 Task: Create a task  Integrate a new email marketing system for a company's email campaigns , assign it to team member softage.2@softage.net in the project AgileInsight and update the status of the task to  On Track  , set the priority of the task to Low
Action: Mouse moved to (90, 426)
Screenshot: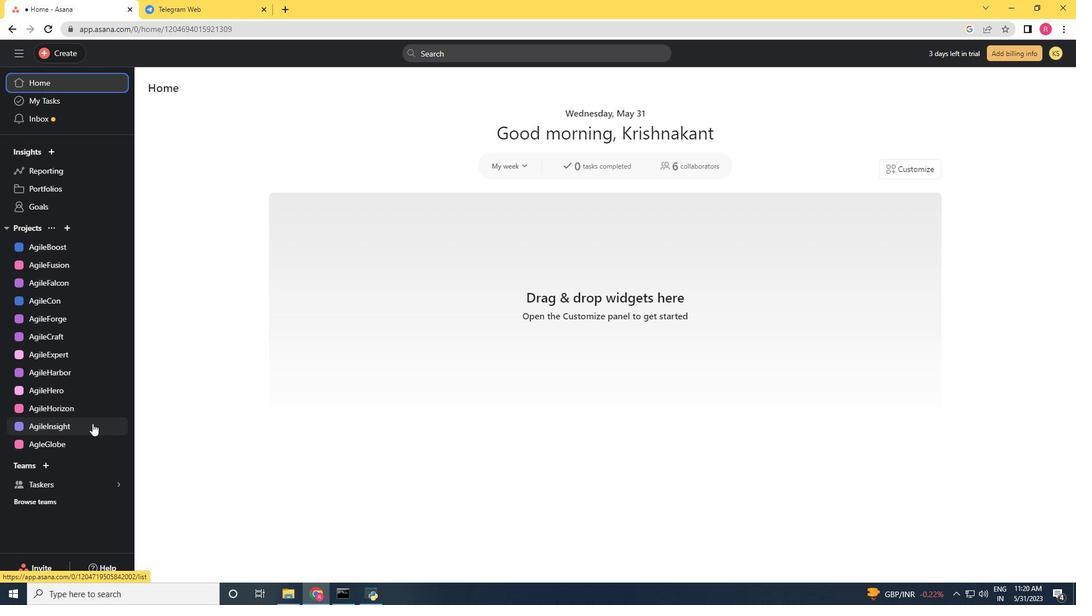 
Action: Mouse pressed left at (90, 426)
Screenshot: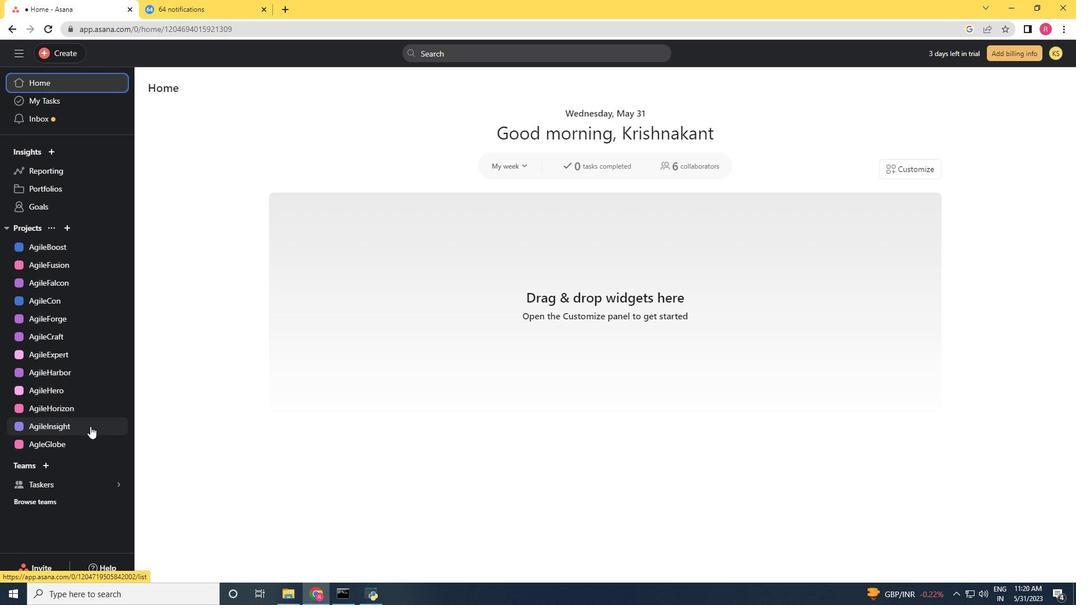 
Action: Mouse moved to (60, 46)
Screenshot: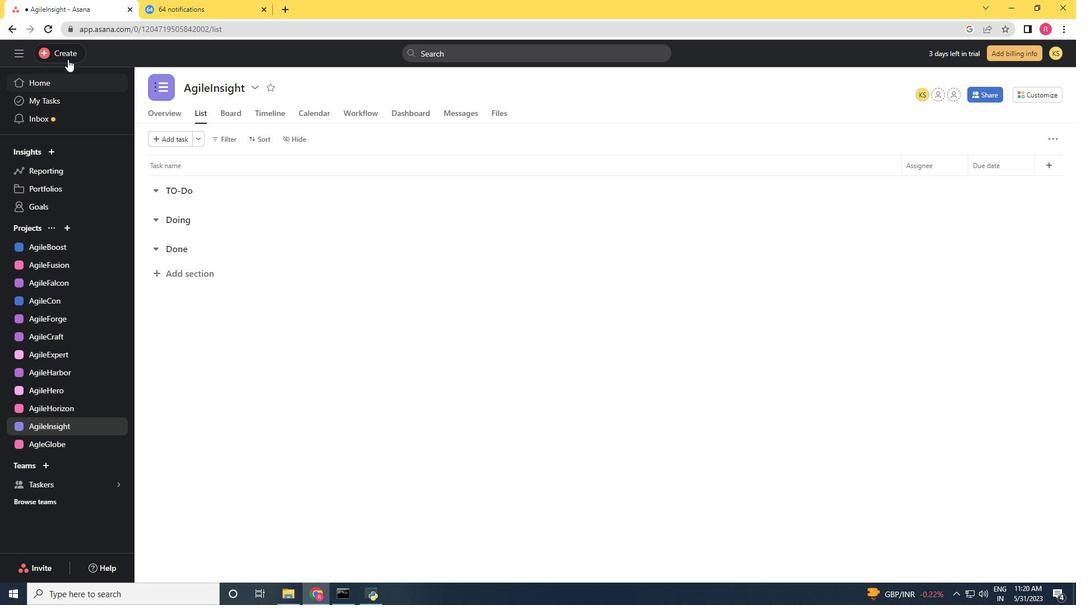 
Action: Mouse pressed left at (60, 46)
Screenshot: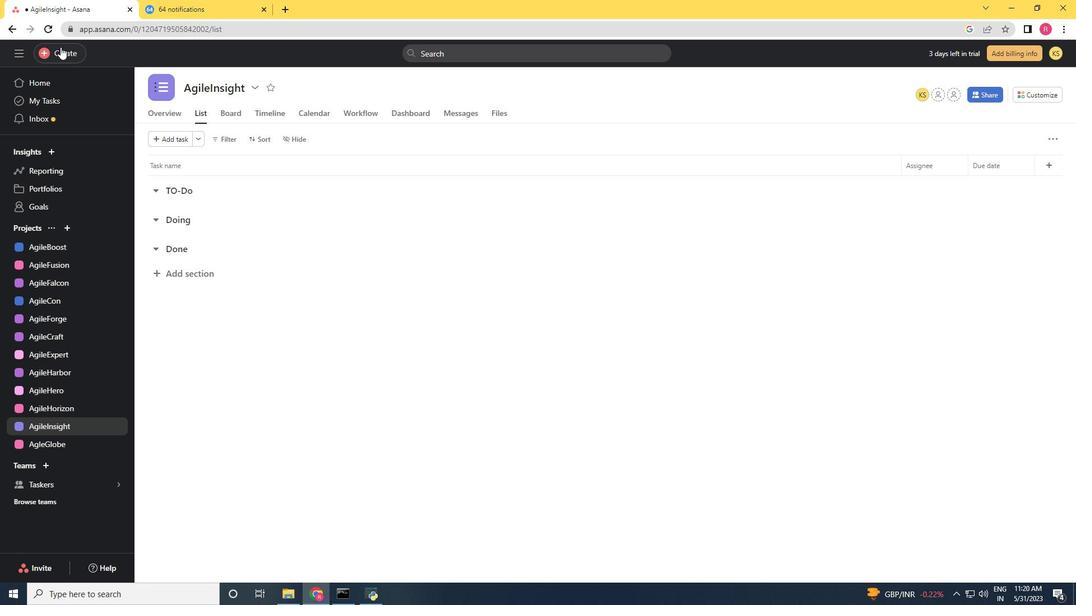 
Action: Mouse moved to (115, 59)
Screenshot: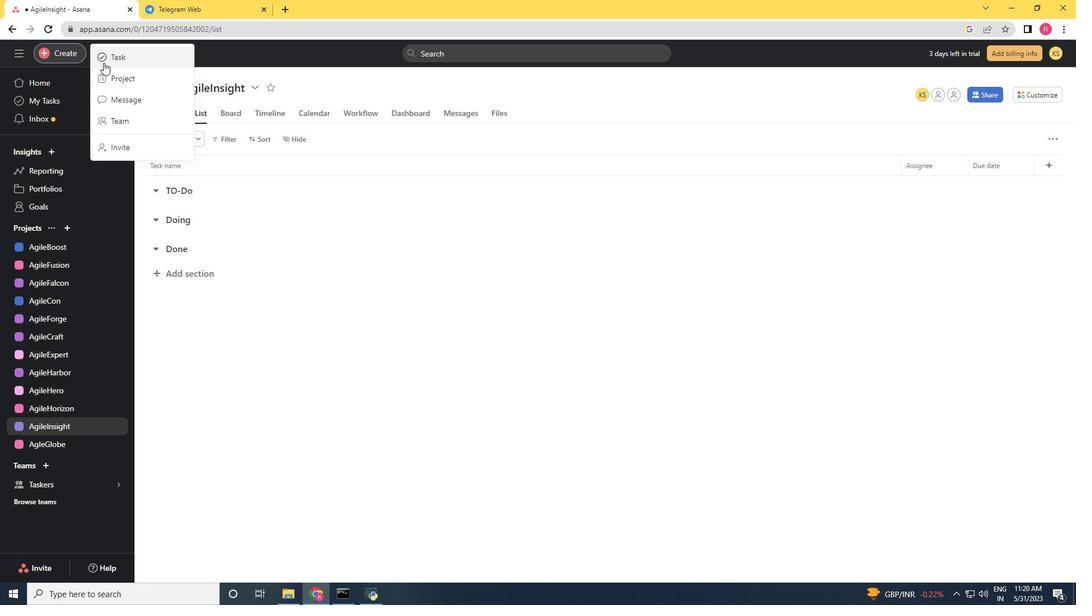 
Action: Mouse pressed left at (115, 59)
Screenshot: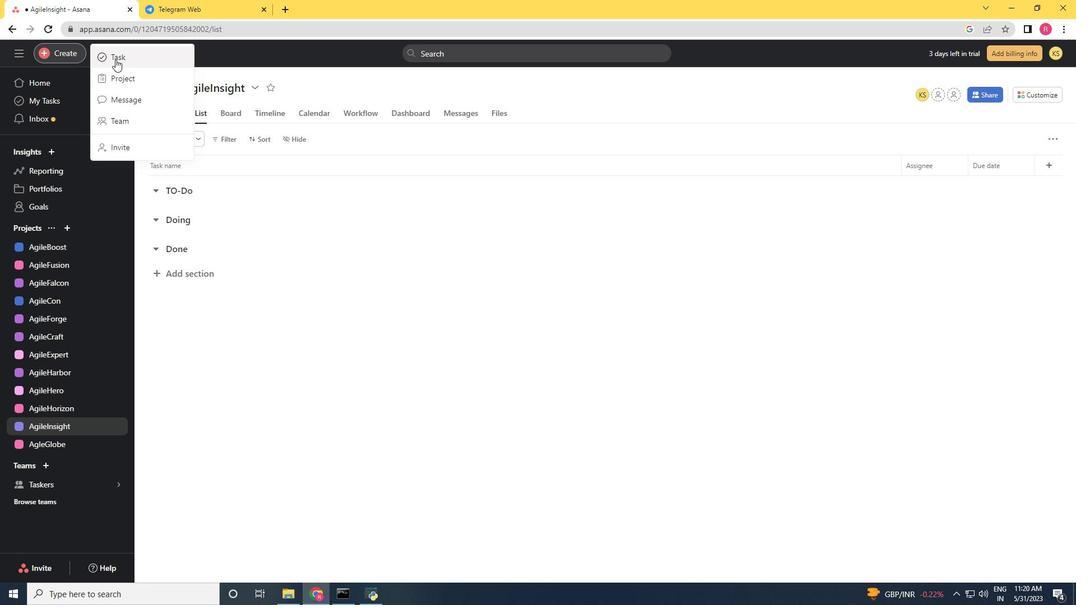 
Action: Key pressed <Key.shift>Integrate<Key.space>a<Key.space>new<Key.space>email<Key.space>marketing<Key.space>system<Key.space>for<Key.space>a<Key.space>company<Key.space><Key.backspace>'s<Key.space>email<Key.space>campaign<Key.space>
Screenshot: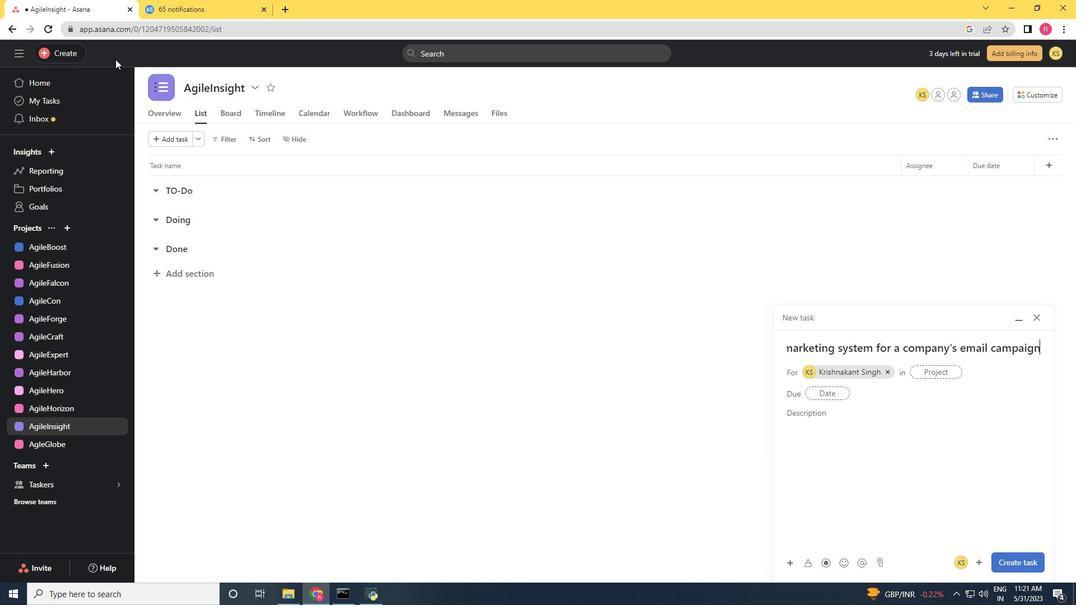 
Action: Mouse moved to (879, 372)
Screenshot: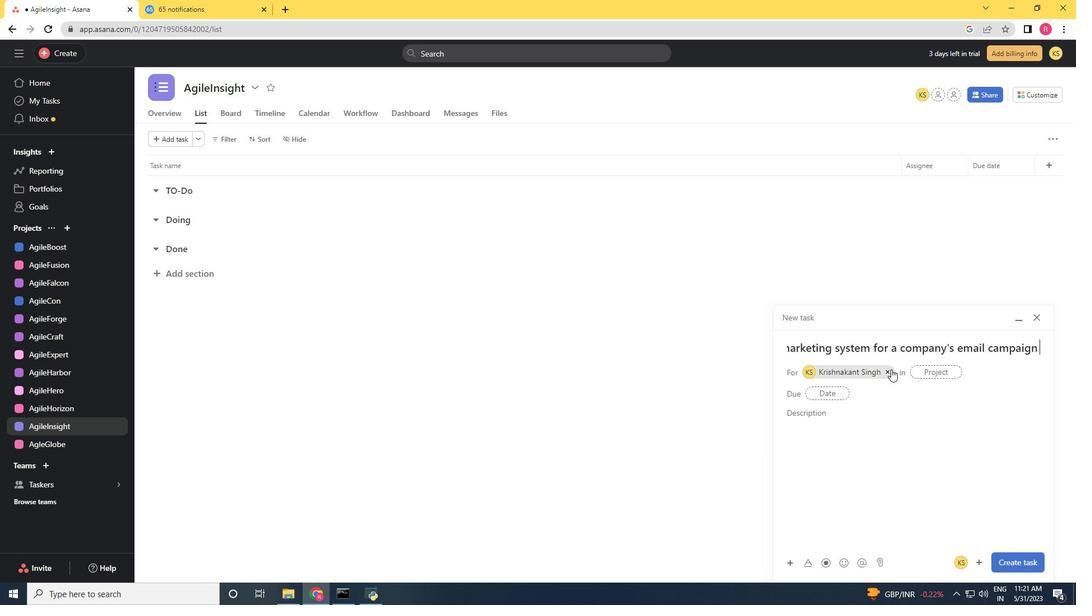 
Action: Mouse pressed left at (879, 372)
Screenshot: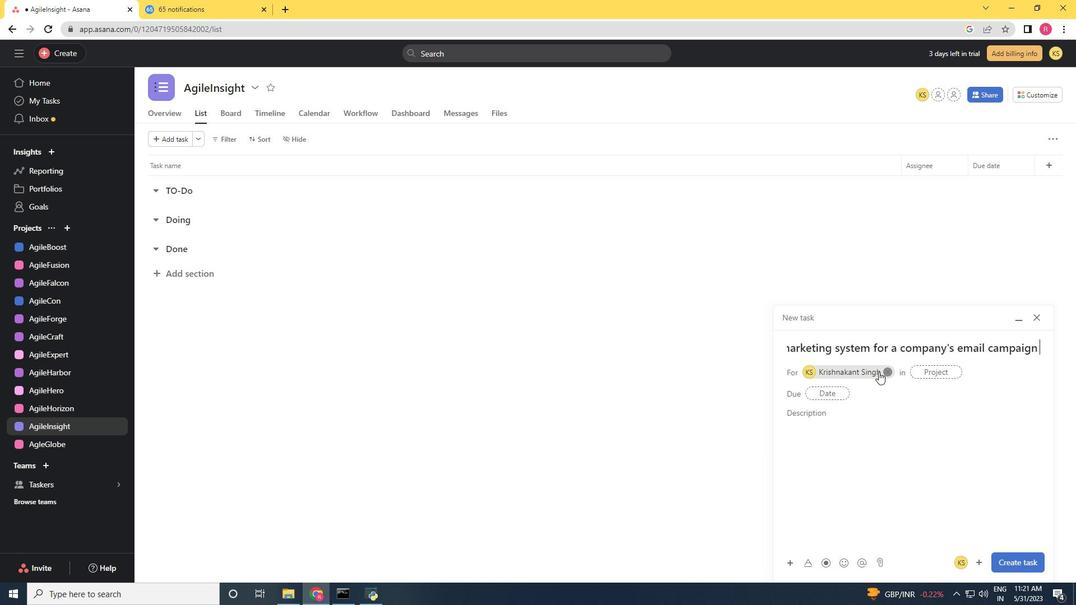 
Action: Mouse moved to (825, 372)
Screenshot: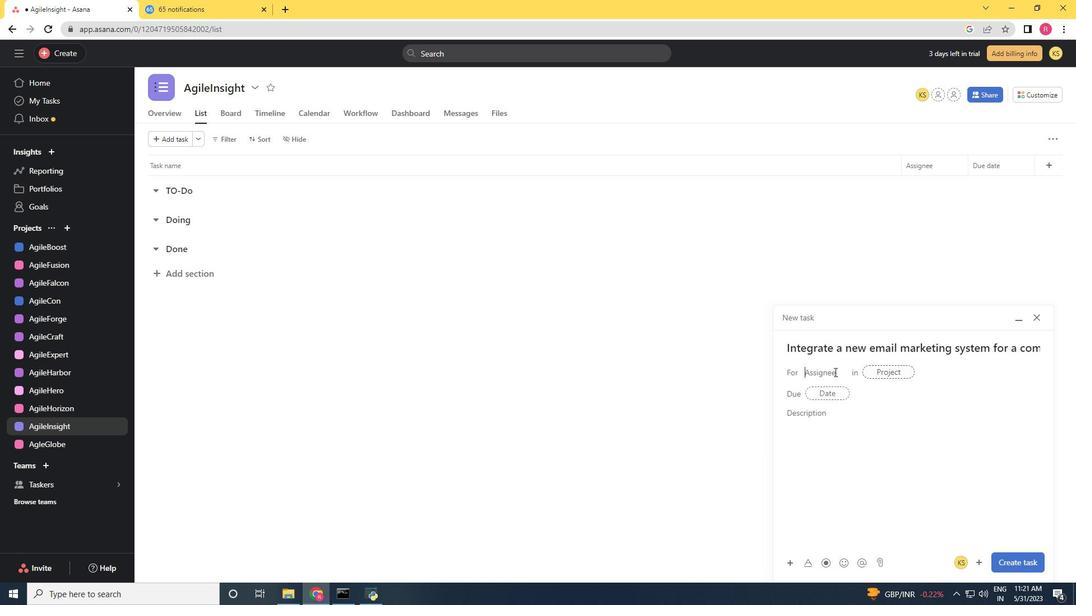 
Action: Mouse pressed left at (825, 372)
Screenshot: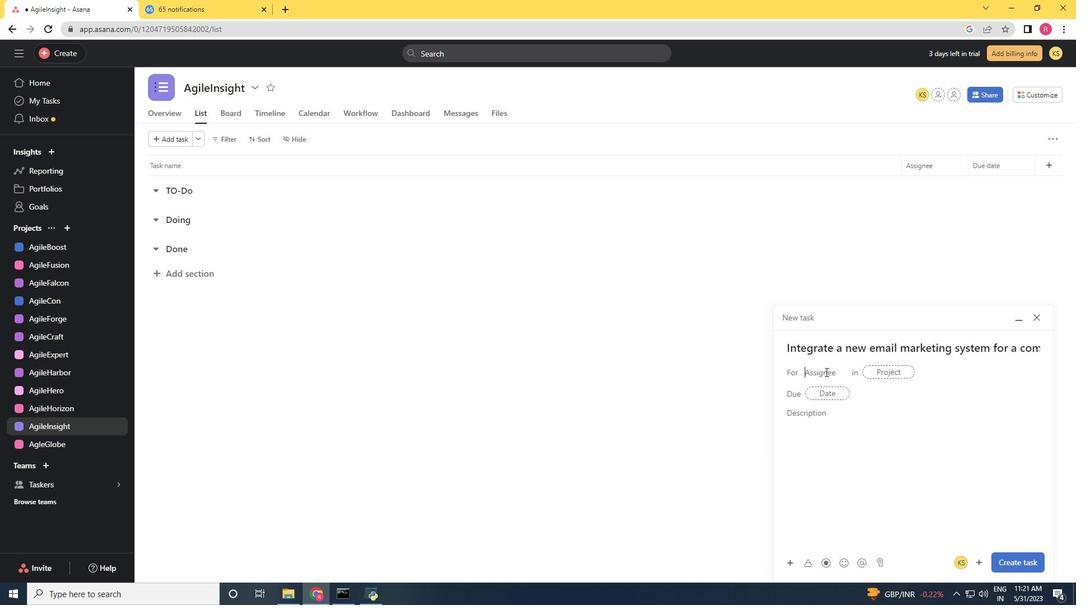 
Action: Key pressed softage.2
Screenshot: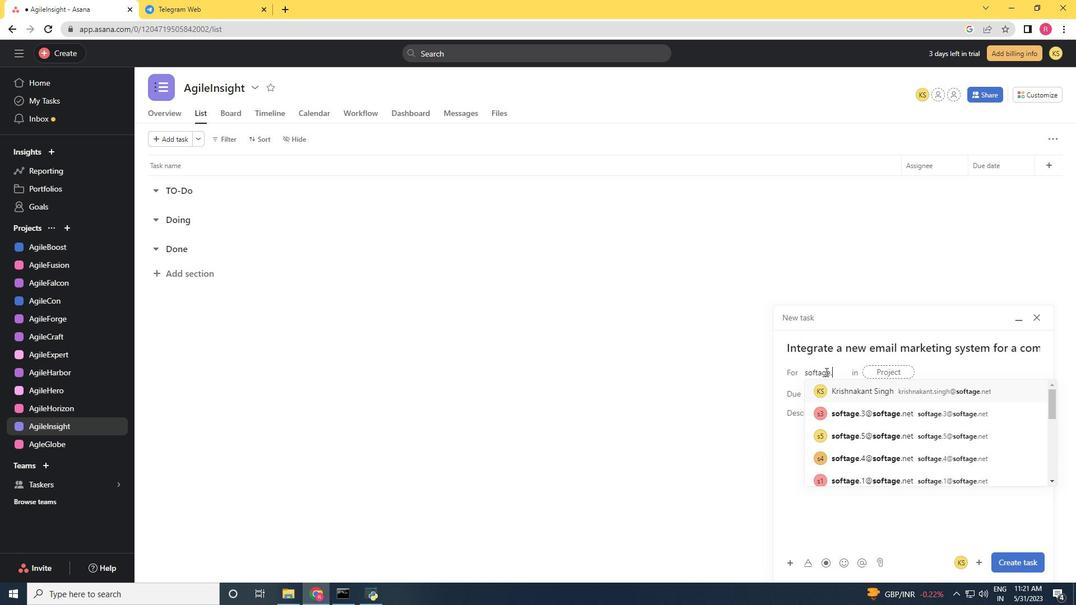 
Action: Mouse moved to (825, 372)
Screenshot: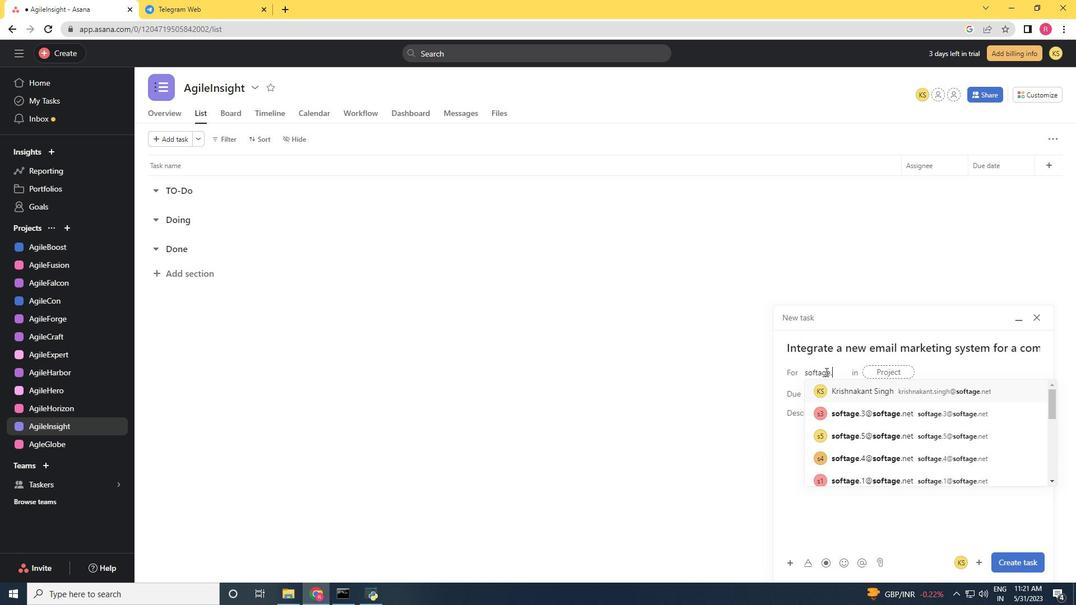 
Action: Key pressed <Key.shift>@softage.net
Screenshot: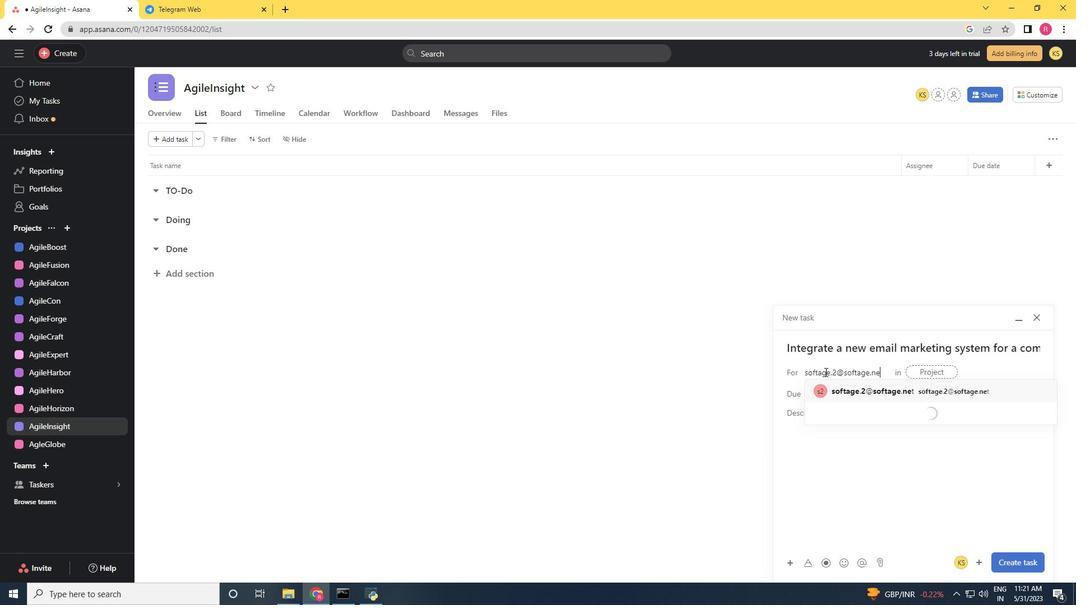 
Action: Mouse moved to (846, 383)
Screenshot: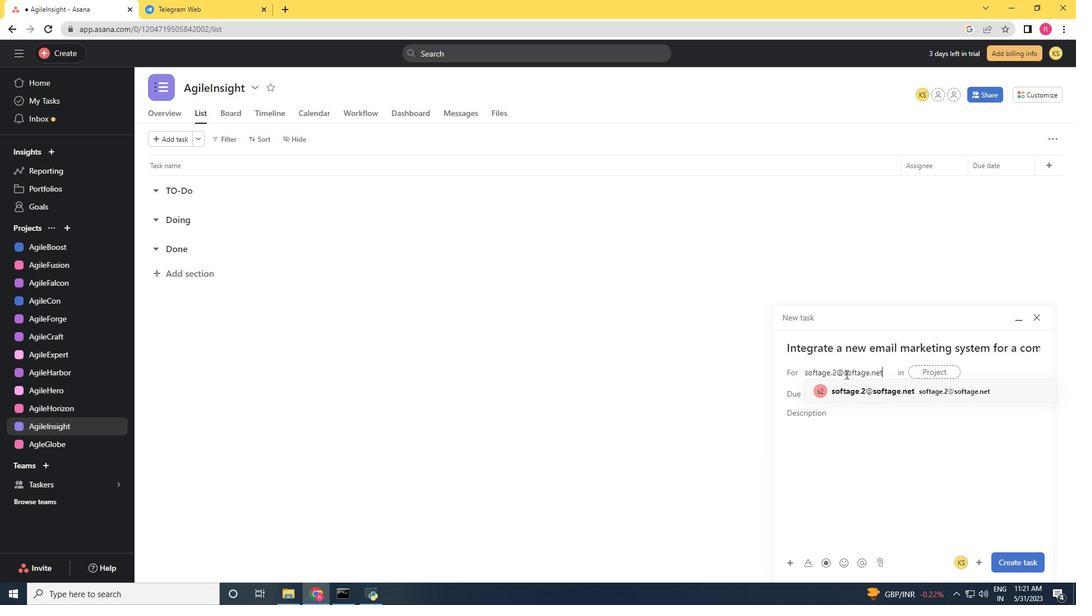 
Action: Mouse pressed left at (846, 383)
Screenshot: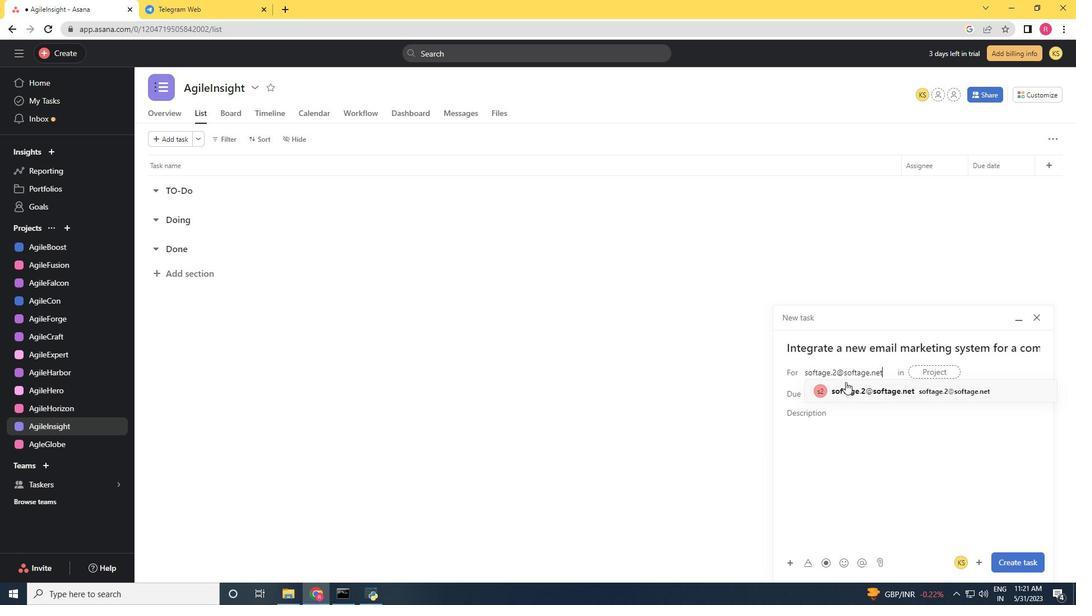 
Action: Mouse moved to (755, 395)
Screenshot: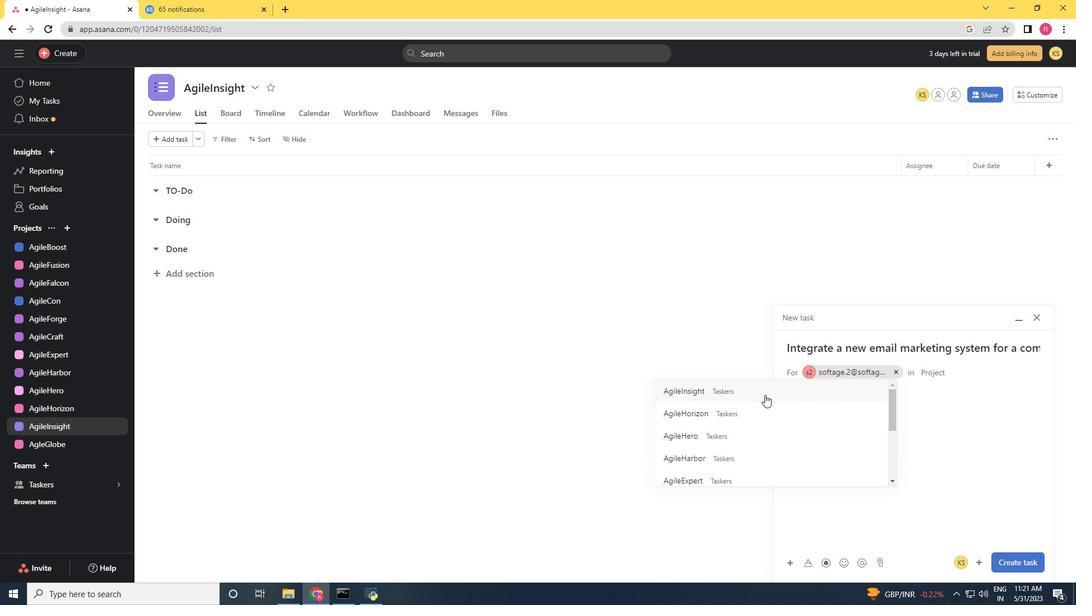 
Action: Mouse pressed left at (755, 395)
Screenshot: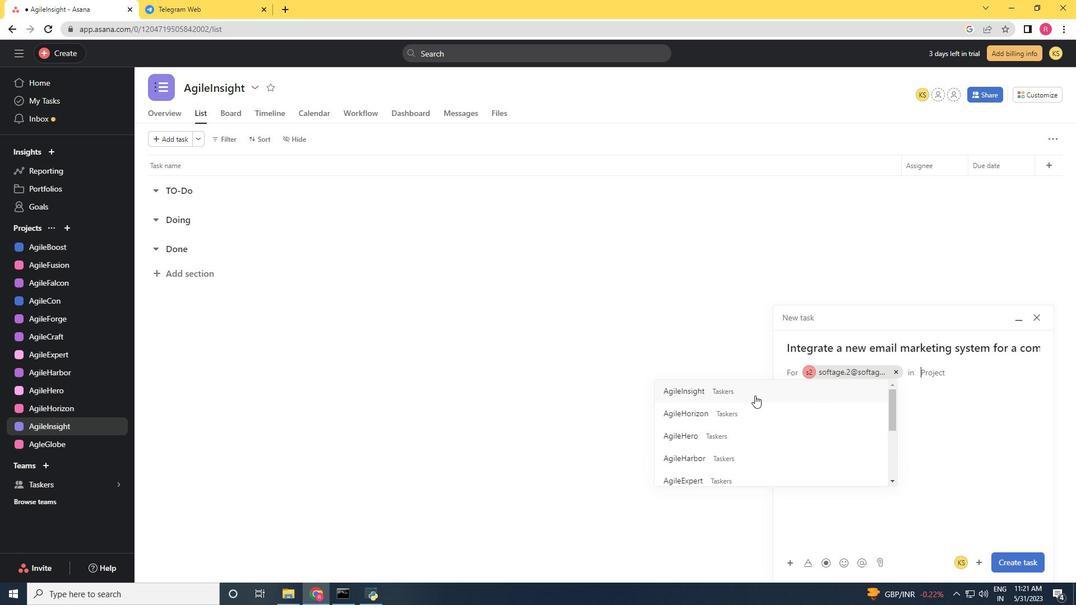 
Action: Mouse moved to (1011, 567)
Screenshot: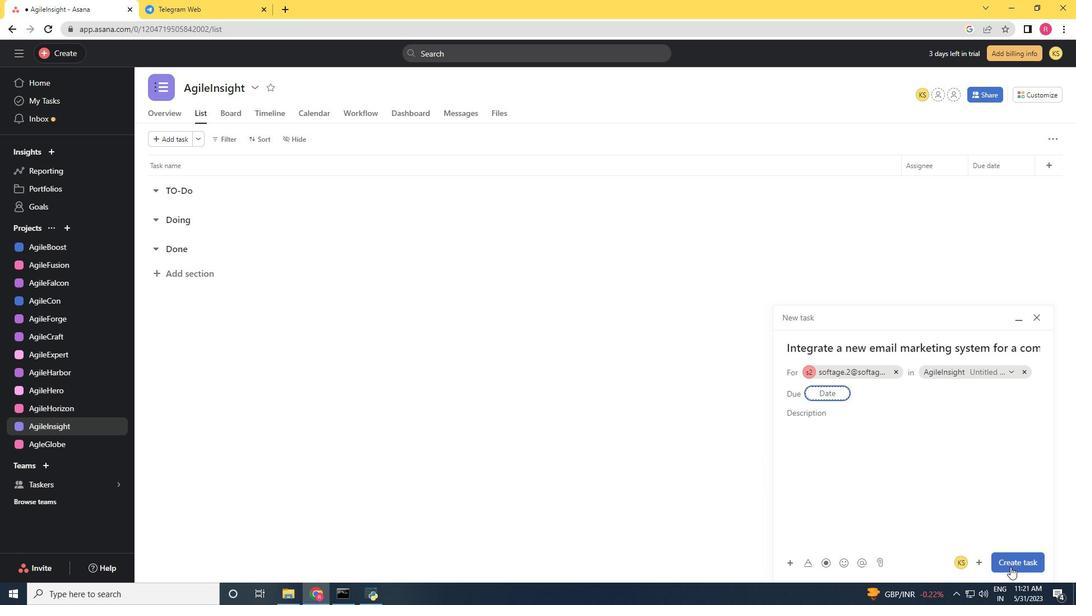 
Action: Mouse pressed left at (1011, 567)
Screenshot: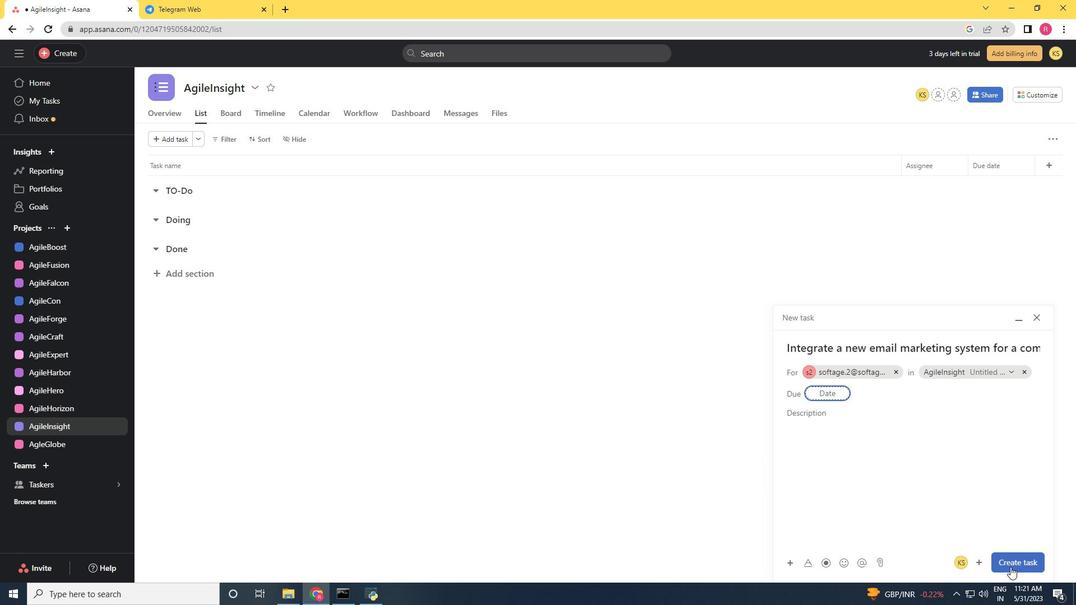 
Action: Mouse moved to (901, 157)
Screenshot: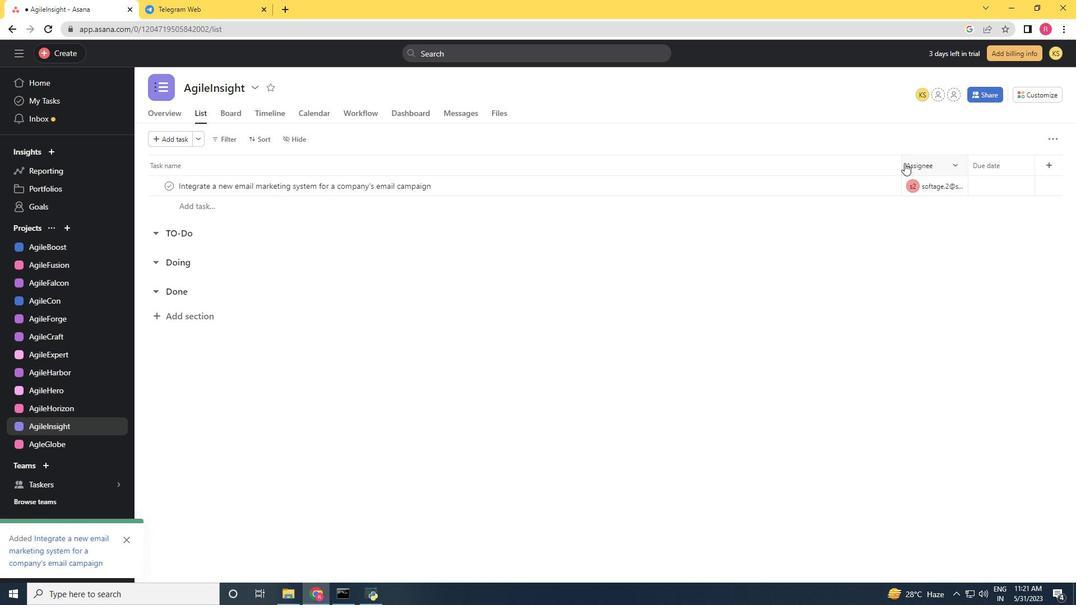 
Action: Mouse pressed left at (901, 157)
Screenshot: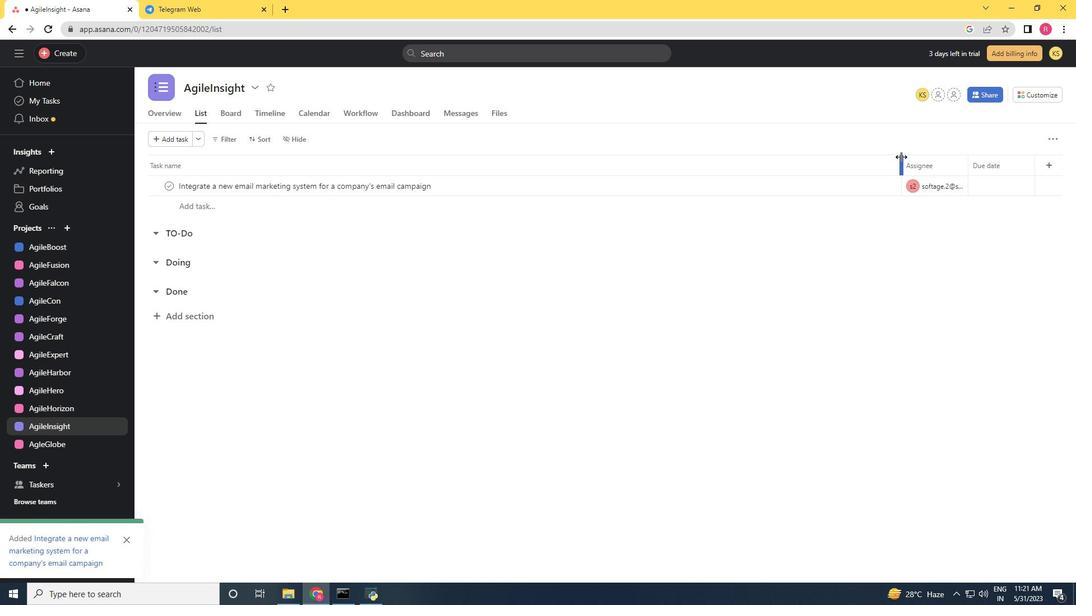 
Action: Mouse moved to (966, 165)
Screenshot: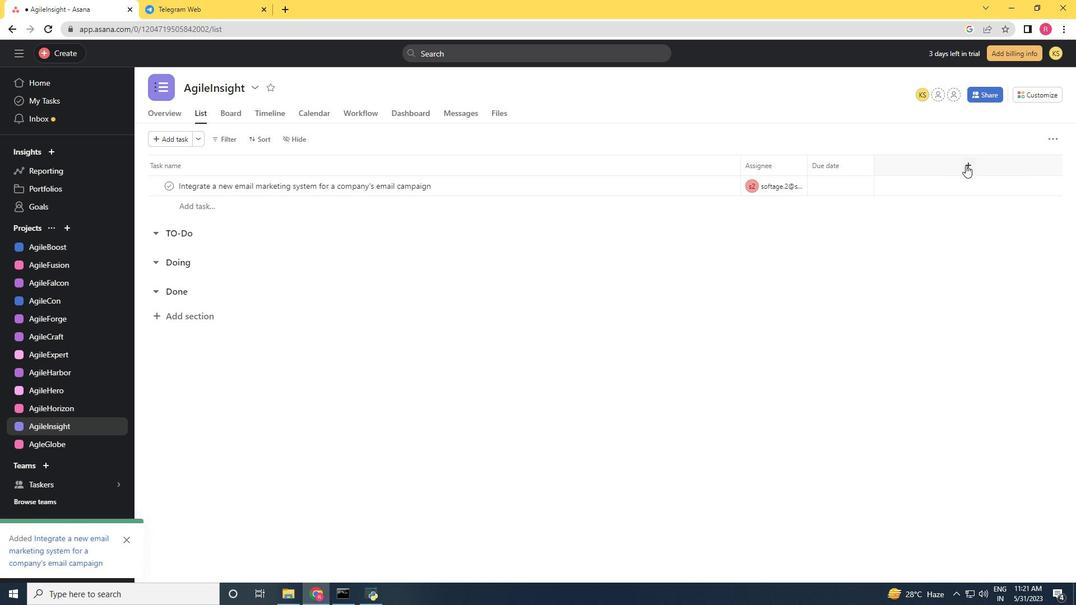 
Action: Mouse pressed left at (966, 165)
Screenshot: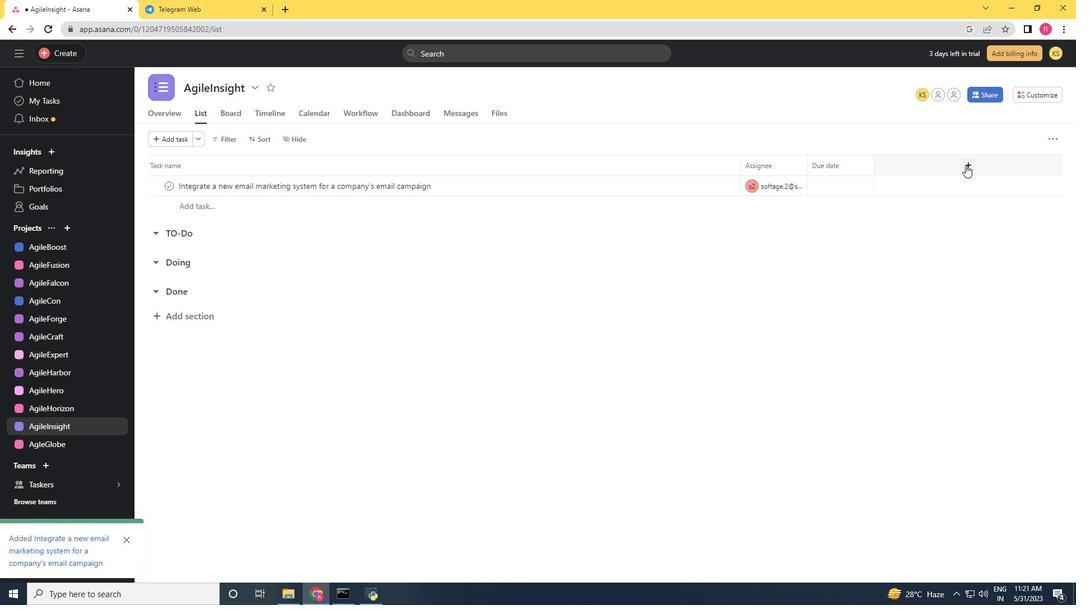 
Action: Mouse moved to (902, 286)
Screenshot: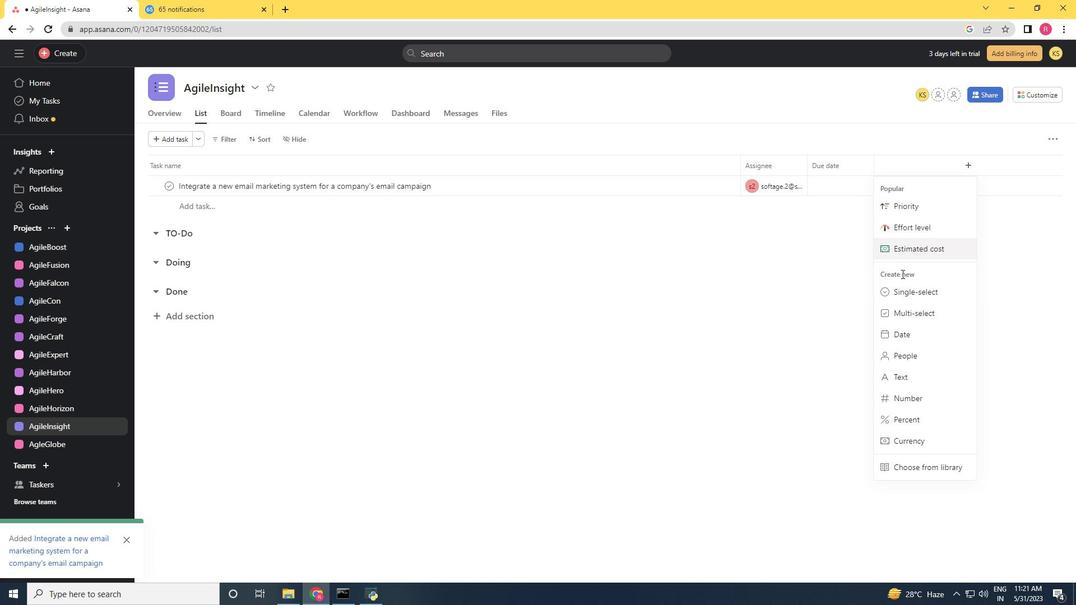 
Action: Mouse pressed left at (902, 286)
Screenshot: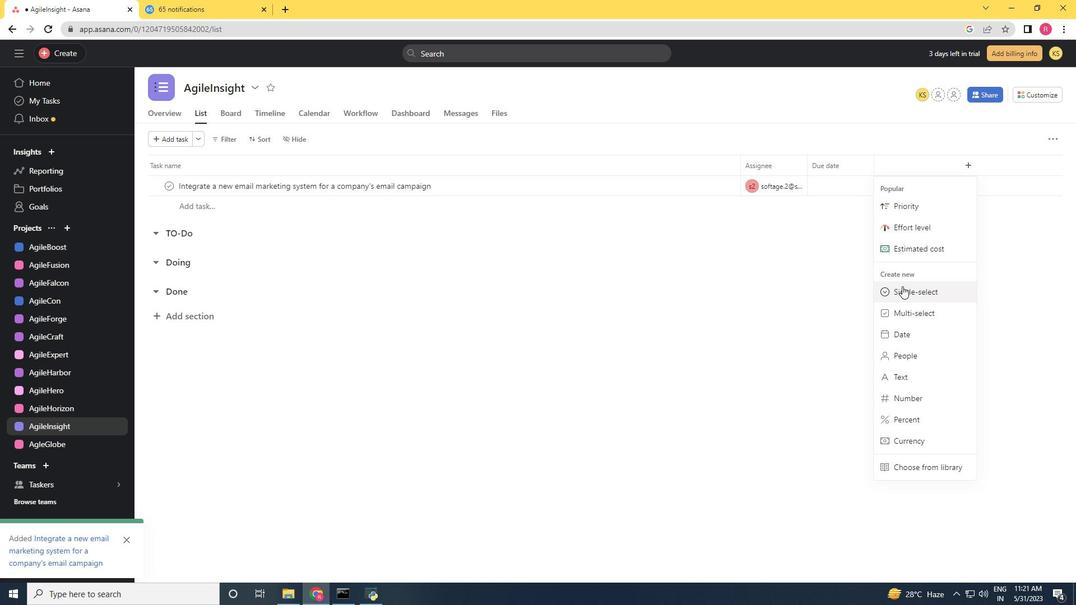 
Action: Key pressed <Key.shift>On<Key.backspace><Key.backspace><Key.shift><Key.shift><Key.shift><Key.shift><Key.shift>Ststus<Key.left><Key.left><Key.left><Key.backspace>a
Screenshot: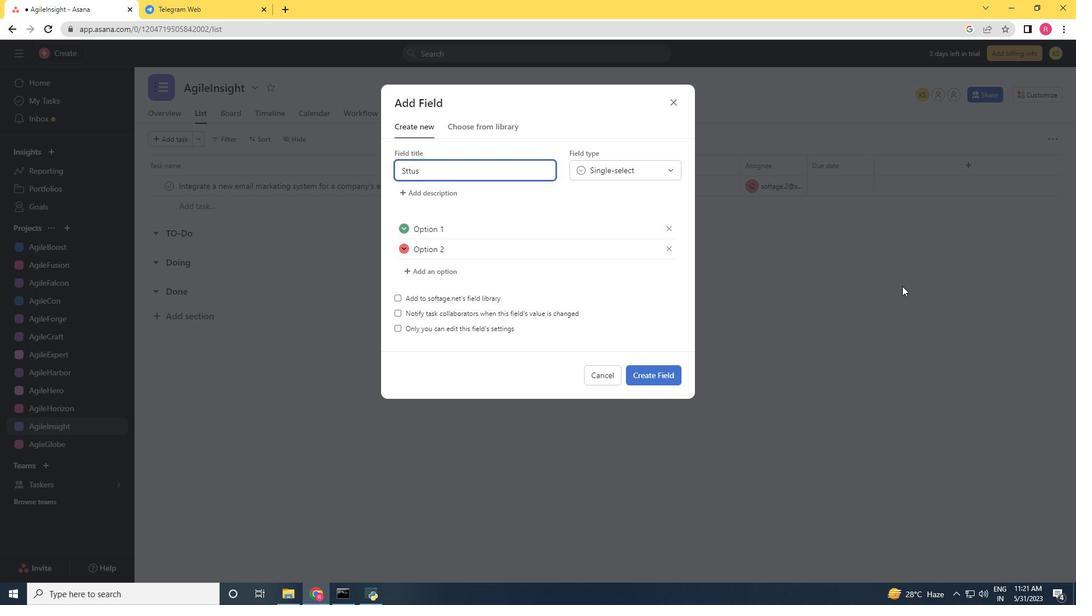 
Action: Mouse moved to (477, 236)
Screenshot: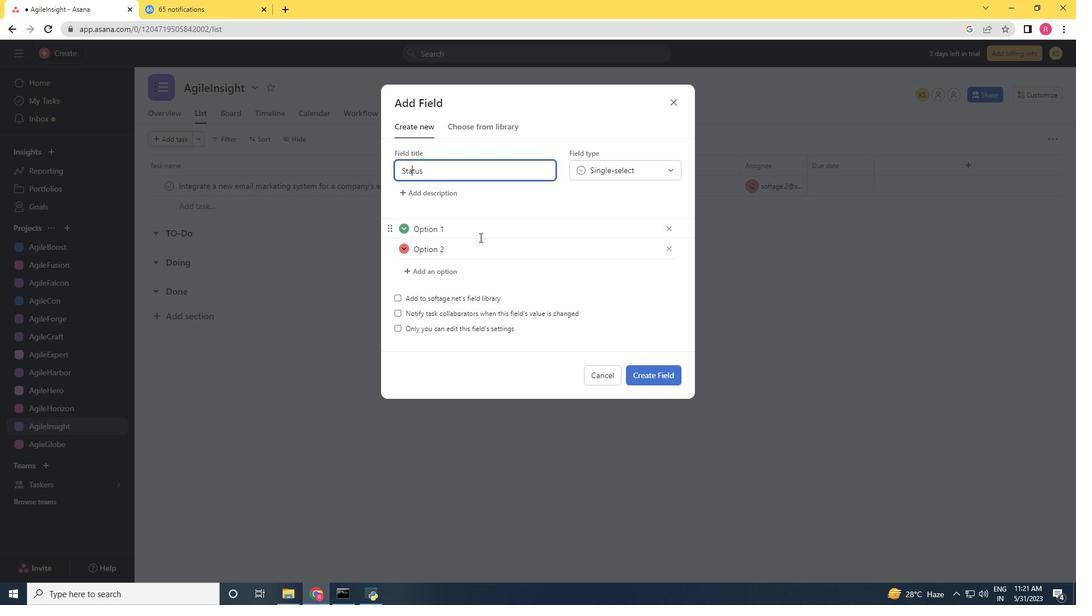 
Action: Mouse pressed left at (477, 236)
Screenshot: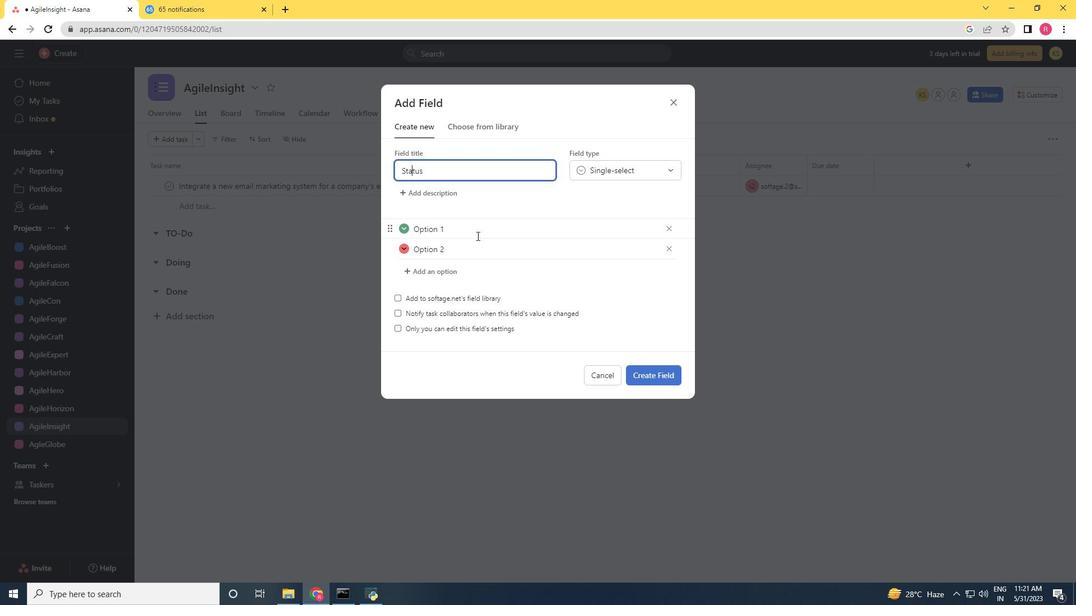 
Action: Key pressed <Key.backspace><Key.backspace><Key.backspace><Key.backspace><Key.backspace><Key.backspace><Key.backspace><Key.backspace><Key.shift>On<Key.space><Key.shift>Track<Key.enter><Key.shift>Off<Key.space><Key.shift>Track<Key.enter><Key.shift><Key.shift><Key.shift><Key.shift><Key.shift><Key.shift><Key.shift><Key.shift><Key.shift><Key.shift><Key.shift><Key.shift><Key.shift><Key.shift><Key.shift><Key.shift><Key.shift><Key.shift><Key.shift><Key.shift><Key.shift><Key.shift><Key.shift><Key.shift><Key.shift><Key.shift><Key.shift>AT<Key.backspace>t<Key.space><Key.shift>Risk
Screenshot: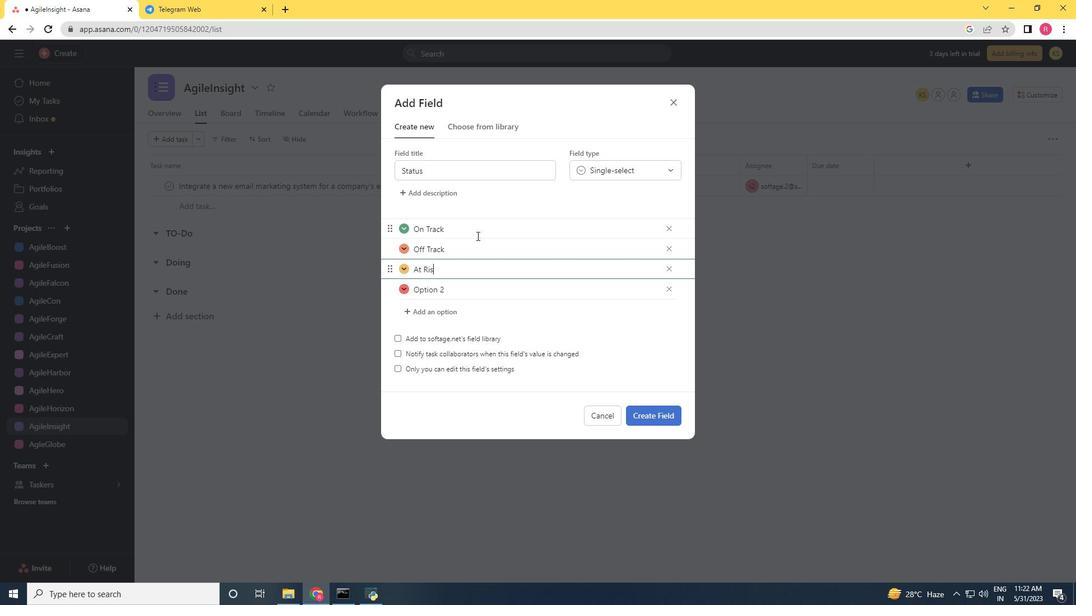 
Action: Mouse moved to (669, 289)
Screenshot: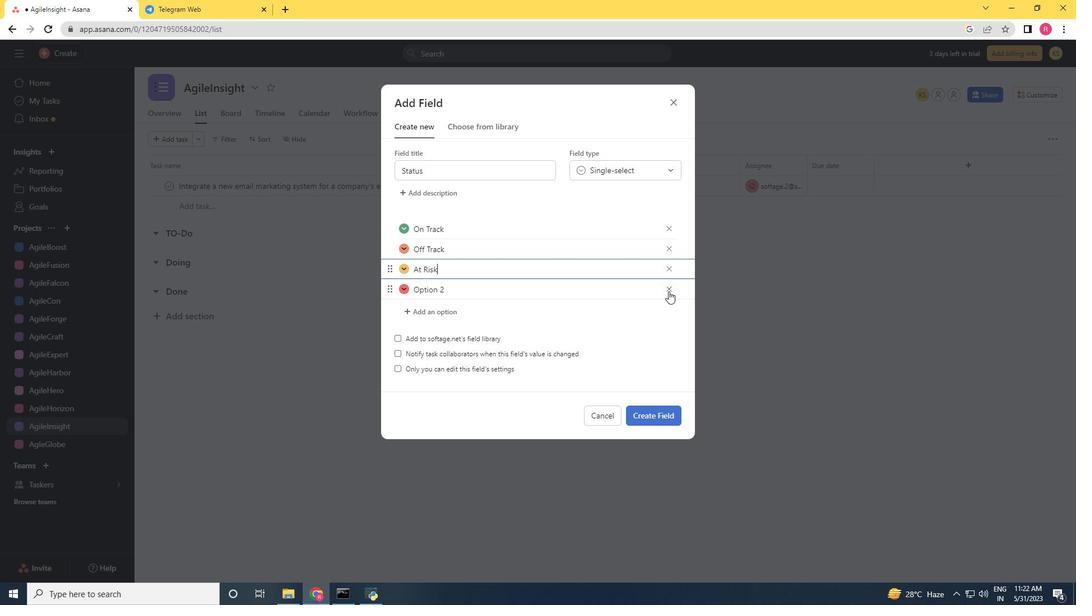 
Action: Mouse pressed left at (669, 289)
Screenshot: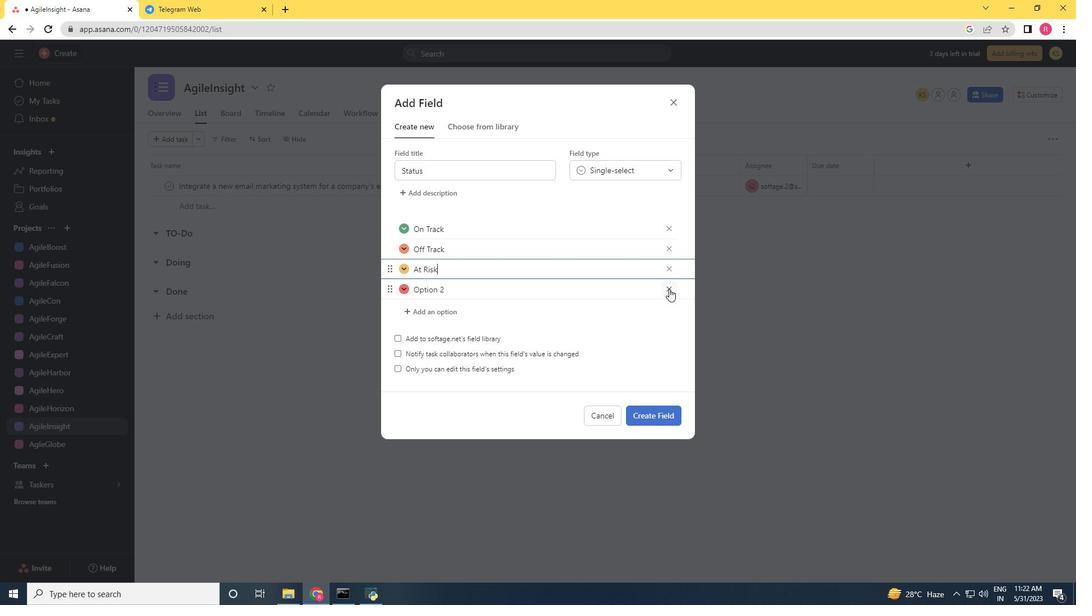 
Action: Mouse moved to (662, 389)
Screenshot: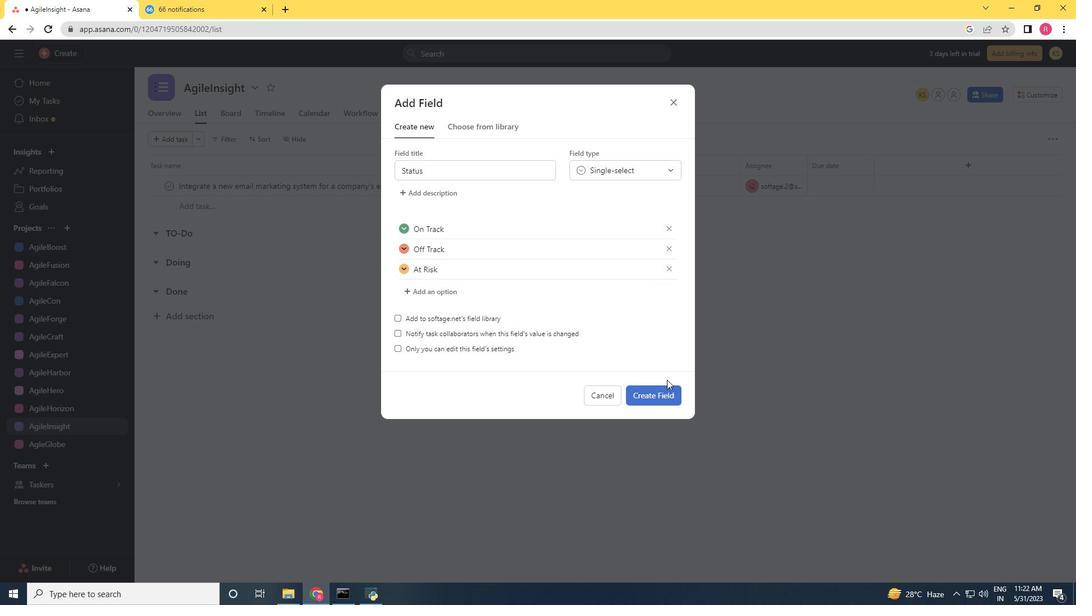 
Action: Mouse pressed left at (662, 389)
Screenshot: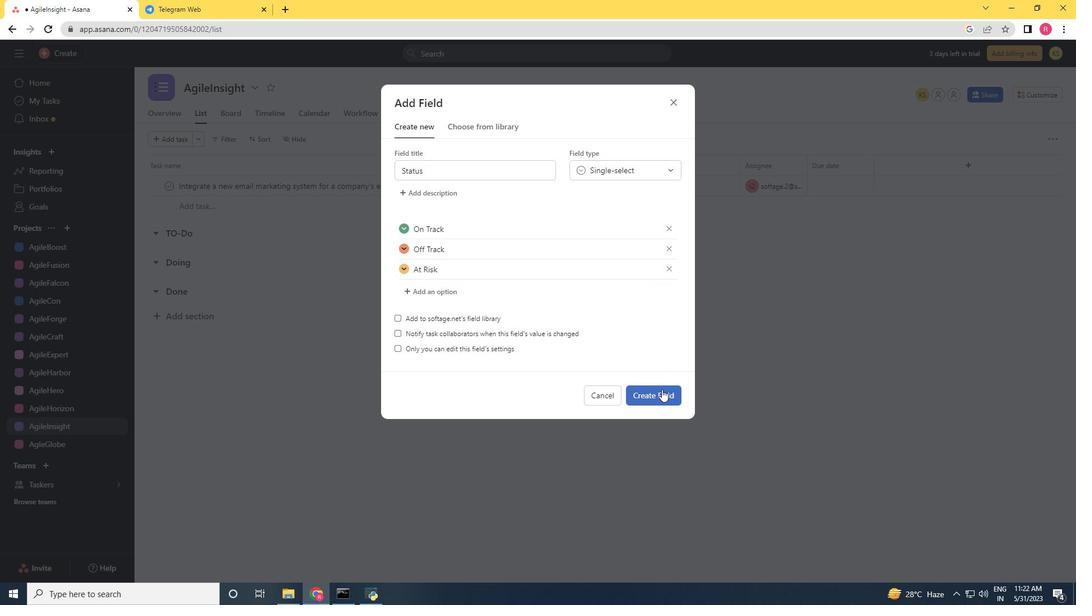 
Action: Mouse moved to (924, 184)
Screenshot: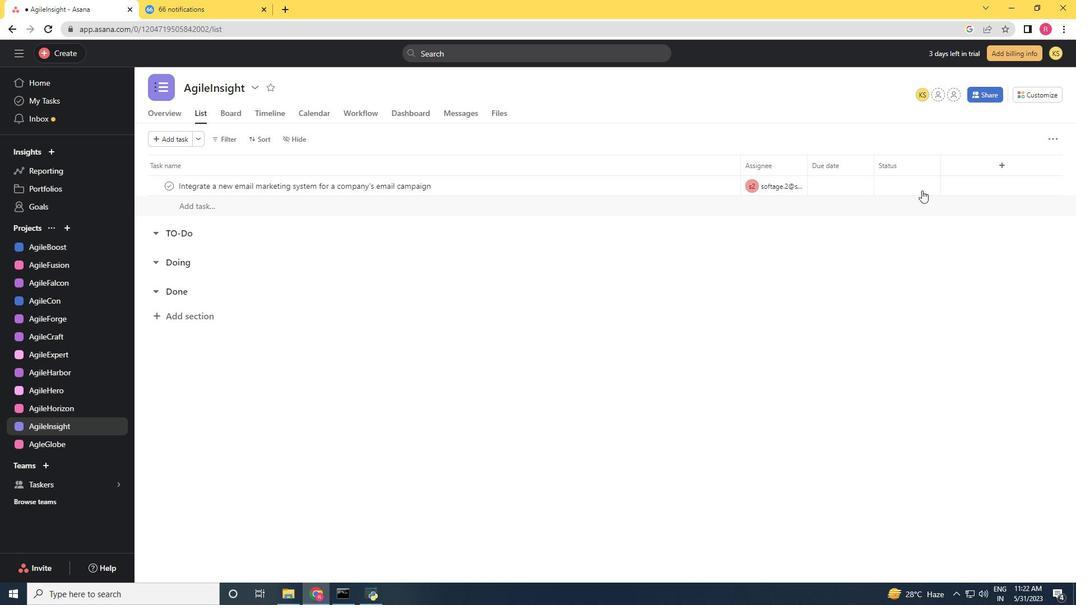 
Action: Mouse pressed left at (924, 184)
Screenshot: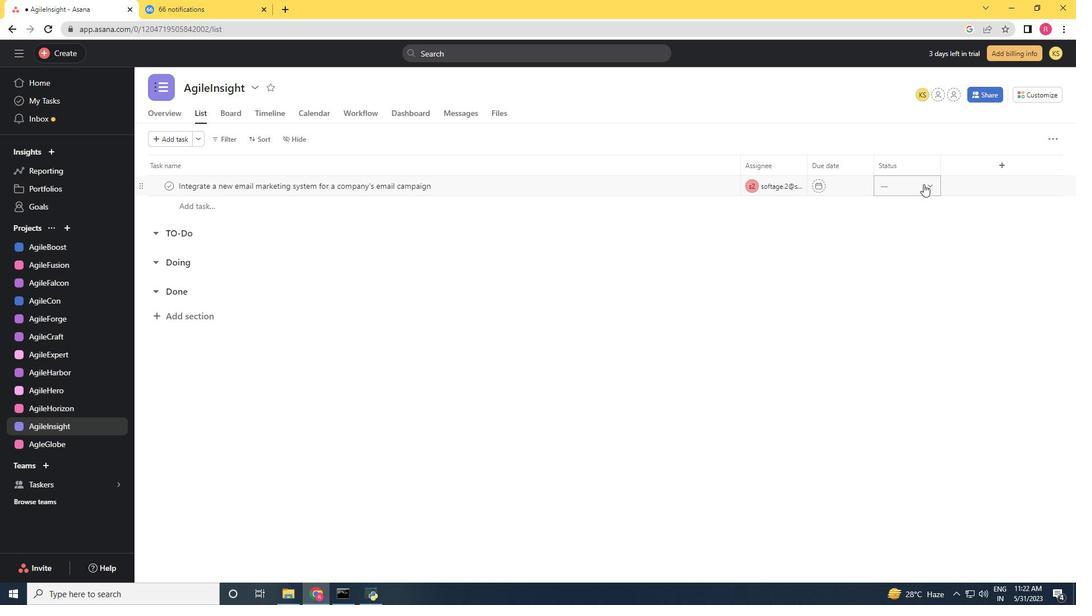
Action: Mouse moved to (1008, 164)
Screenshot: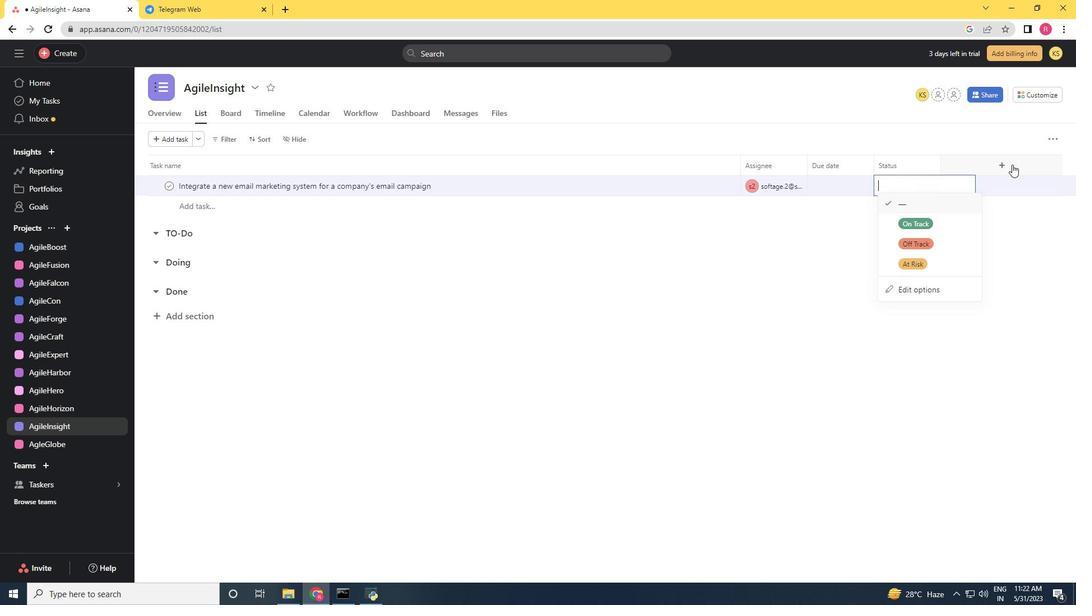 
Action: Mouse pressed left at (1008, 164)
Screenshot: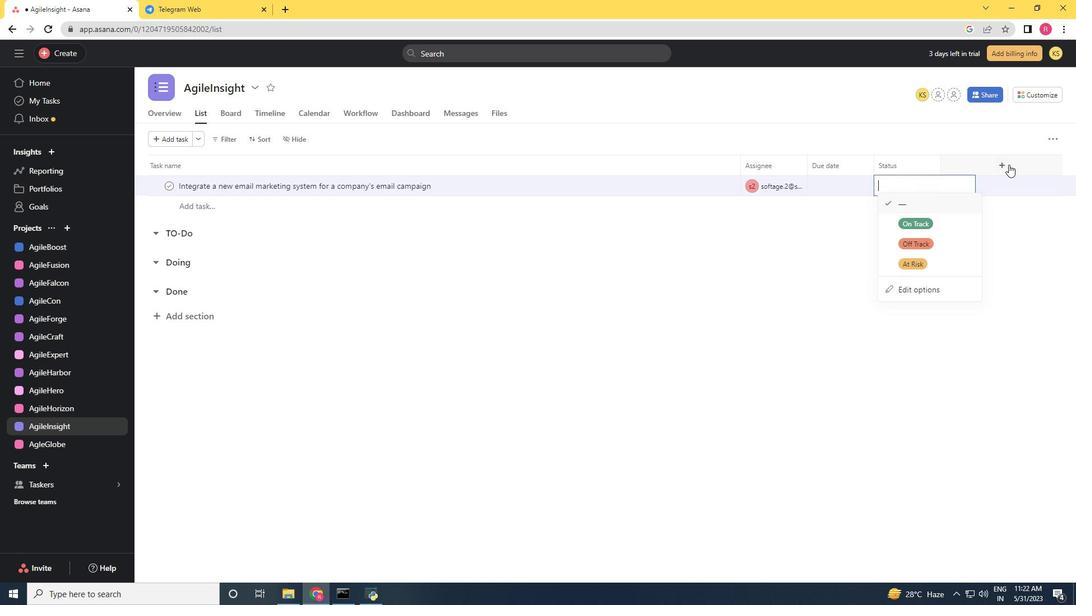 
Action: Mouse moved to (975, 206)
Screenshot: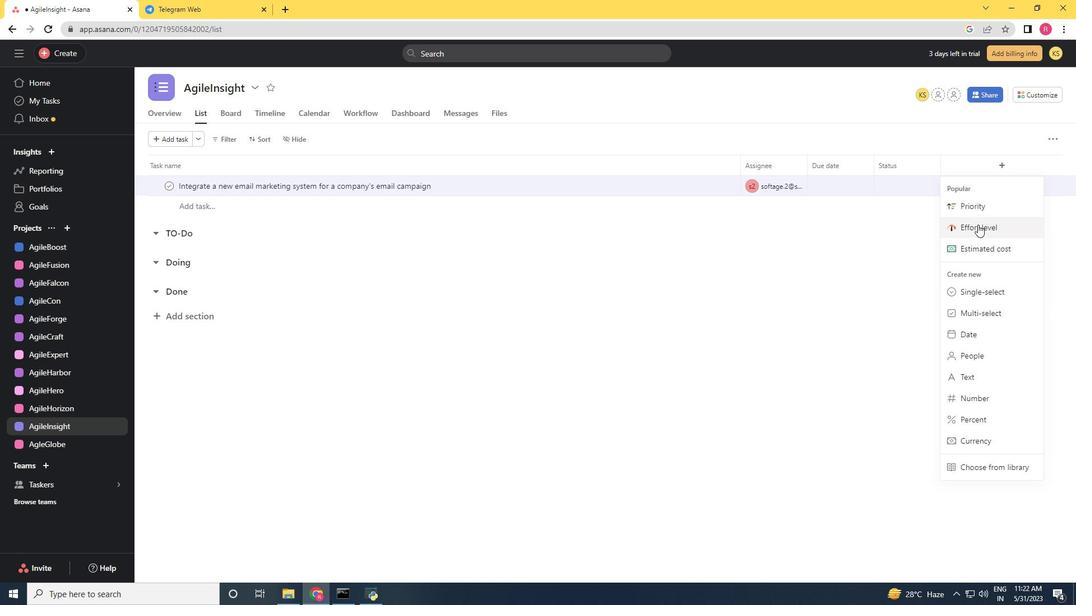 
Action: Mouse pressed left at (975, 206)
Screenshot: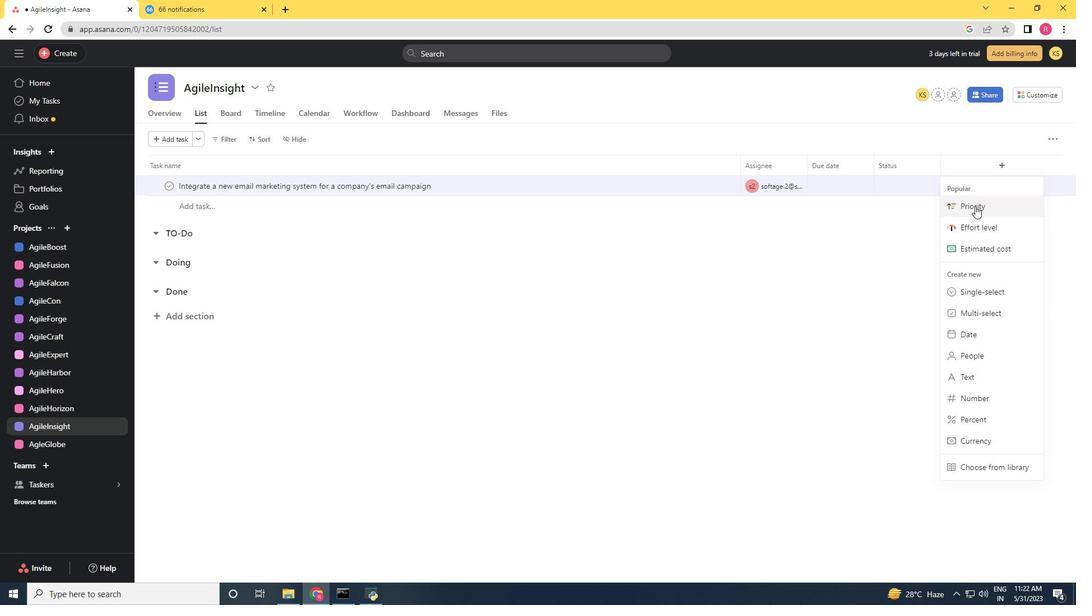 
Action: Mouse moved to (656, 382)
Screenshot: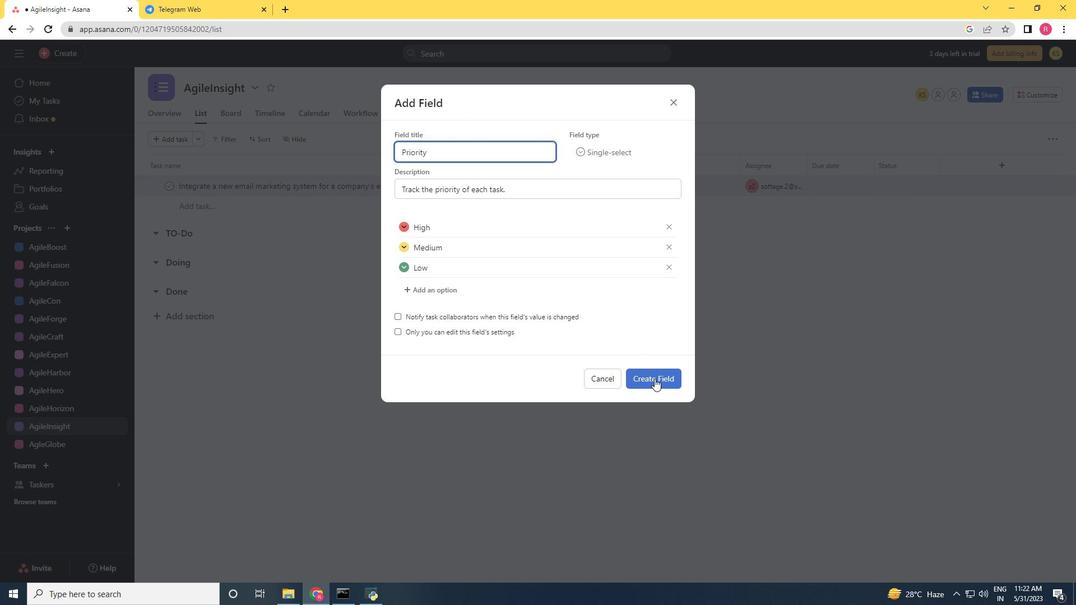 
Action: Mouse pressed left at (656, 382)
Screenshot: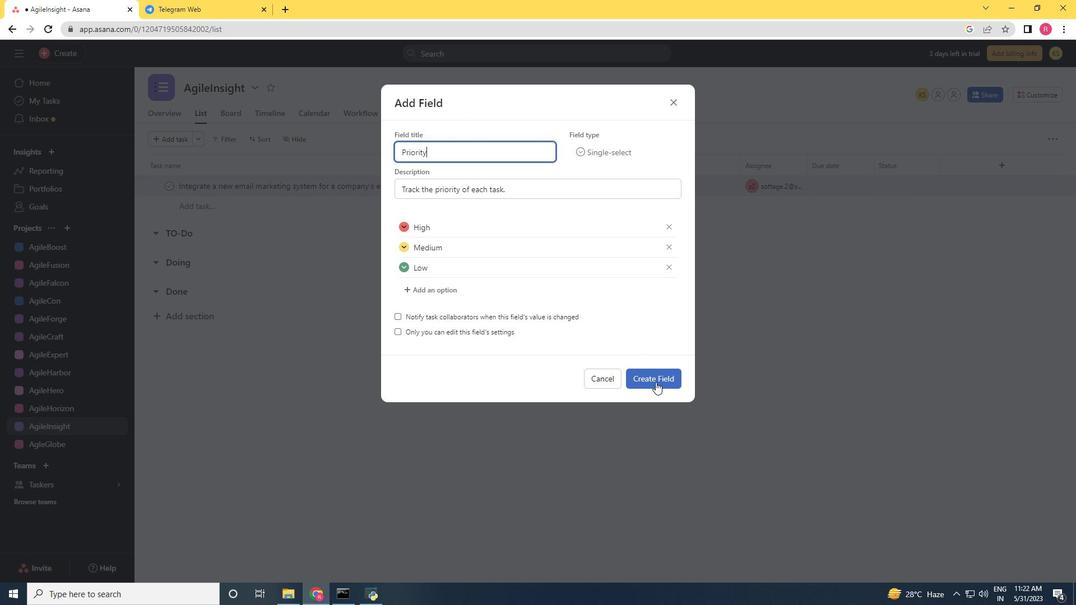 
Action: Mouse moved to (903, 182)
Screenshot: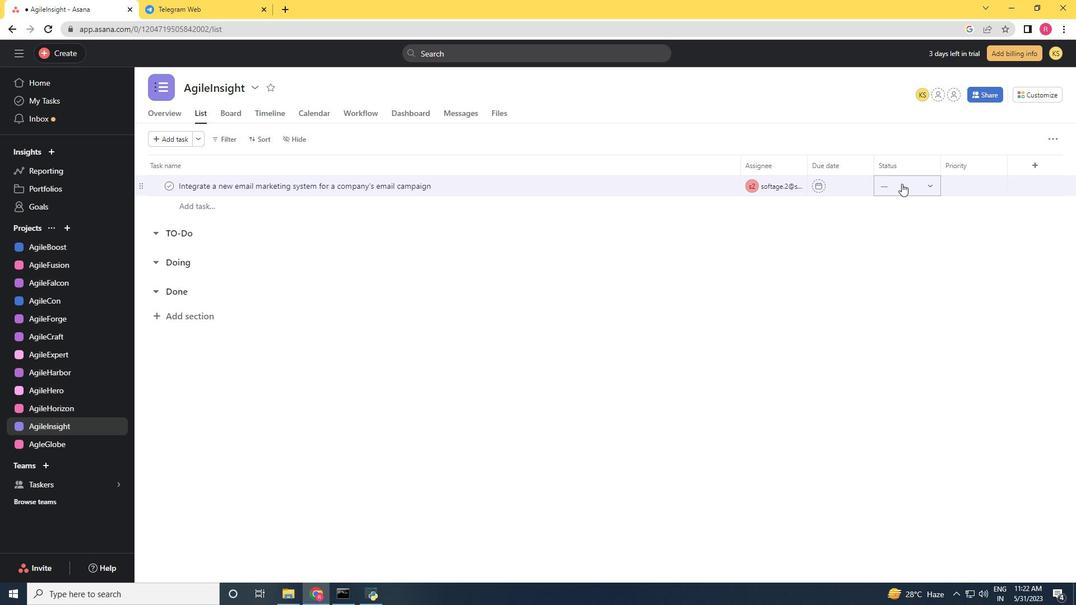 
Action: Mouse pressed left at (903, 182)
Screenshot: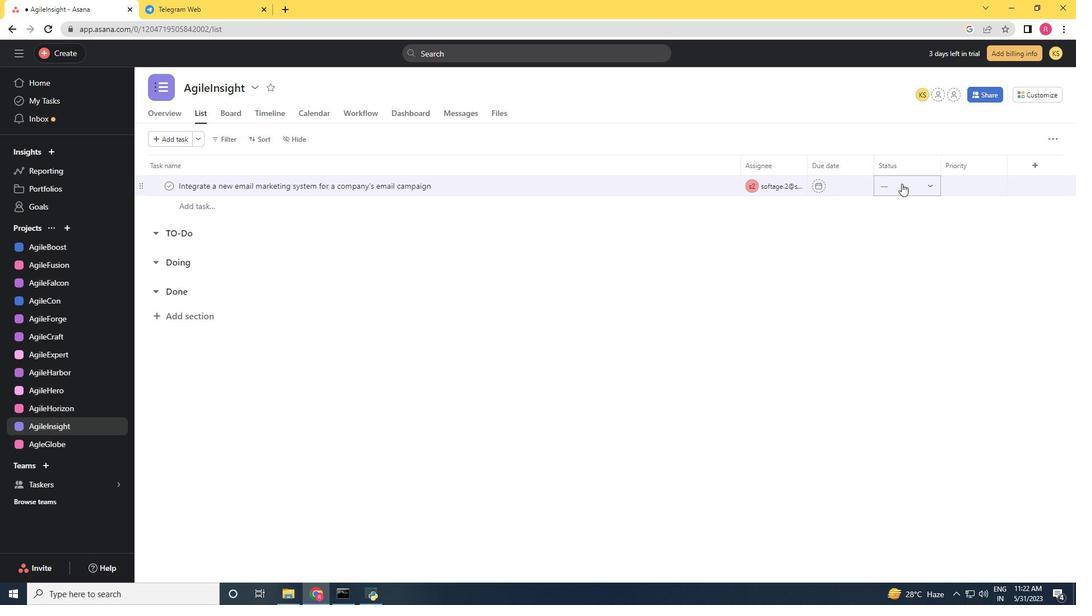 
Action: Mouse moved to (908, 223)
Screenshot: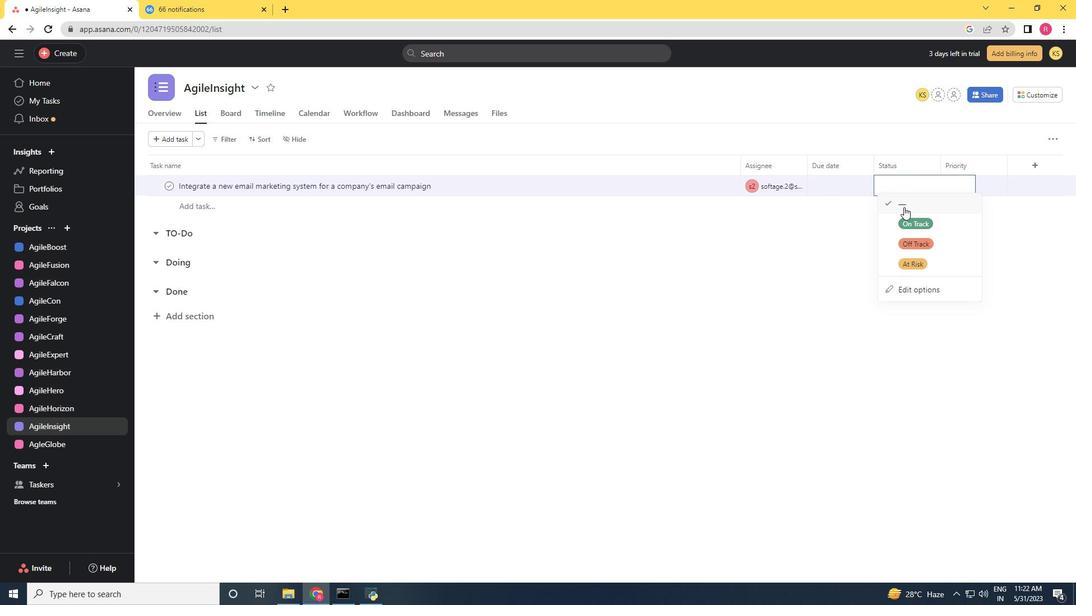 
Action: Mouse pressed left at (908, 223)
Screenshot: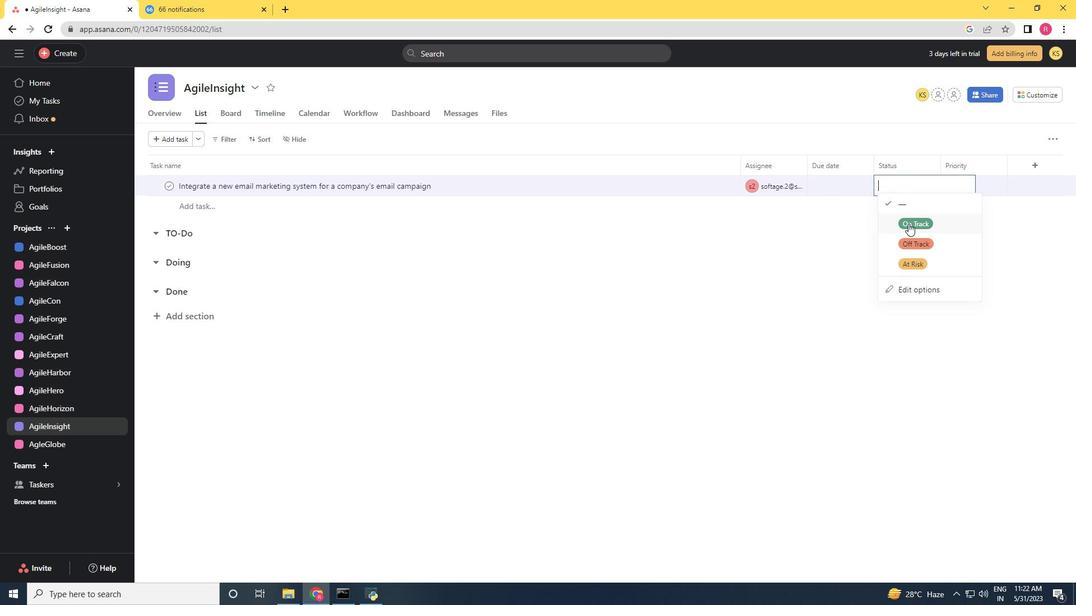 
Action: Mouse moved to (975, 179)
Screenshot: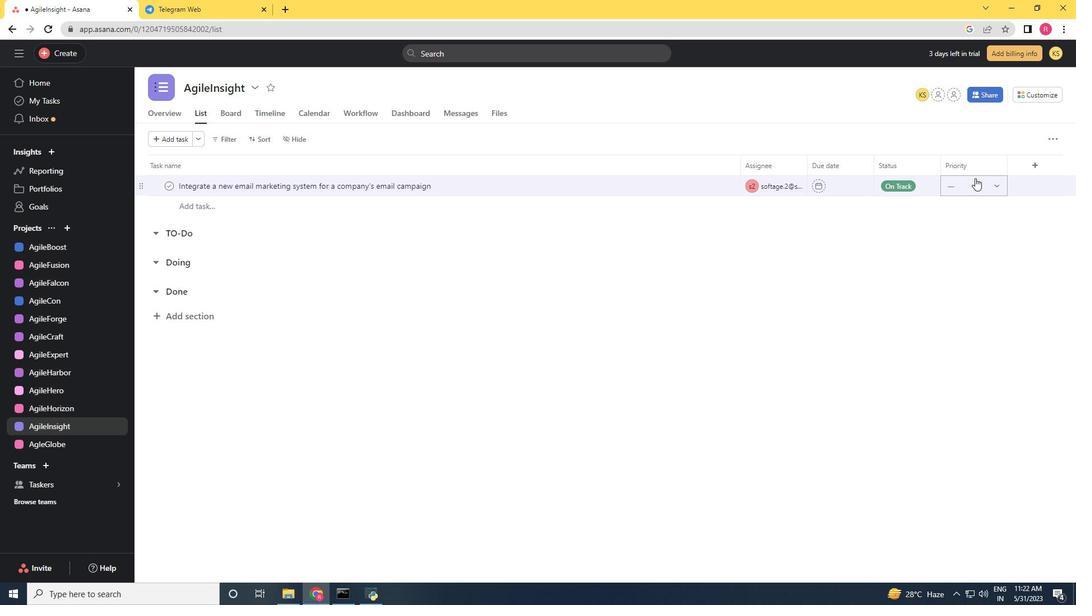 
Action: Mouse pressed left at (975, 179)
Screenshot: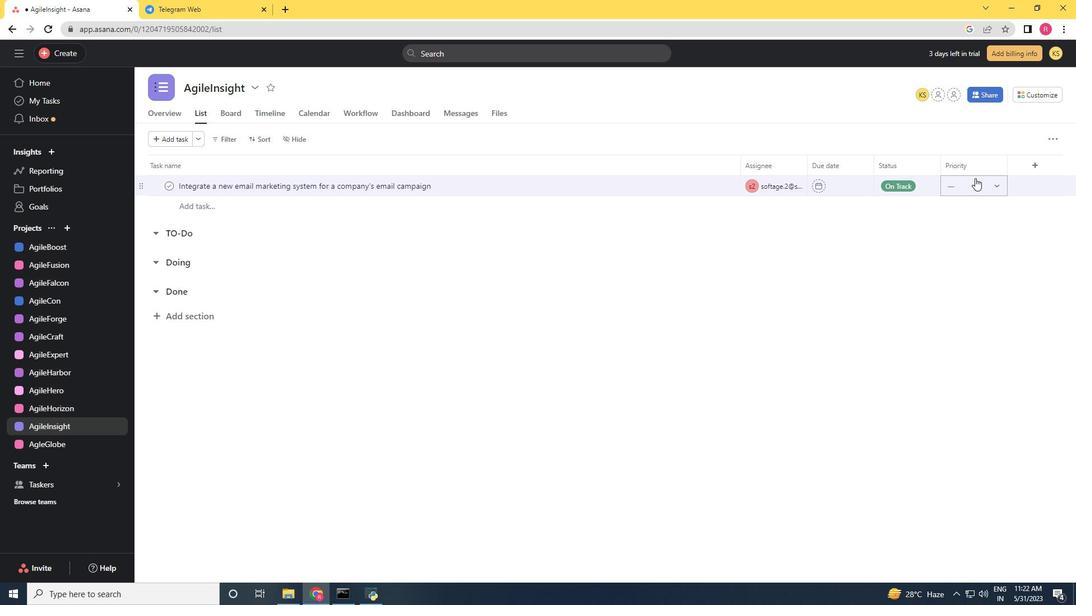 
Action: Mouse moved to (967, 258)
Screenshot: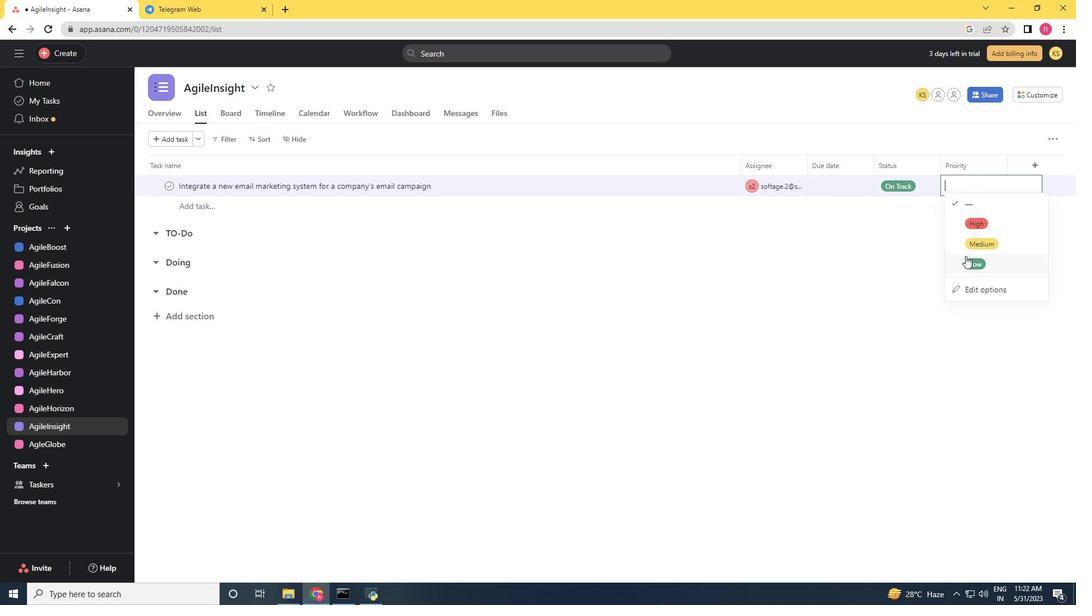 
Action: Mouse pressed left at (967, 258)
Screenshot: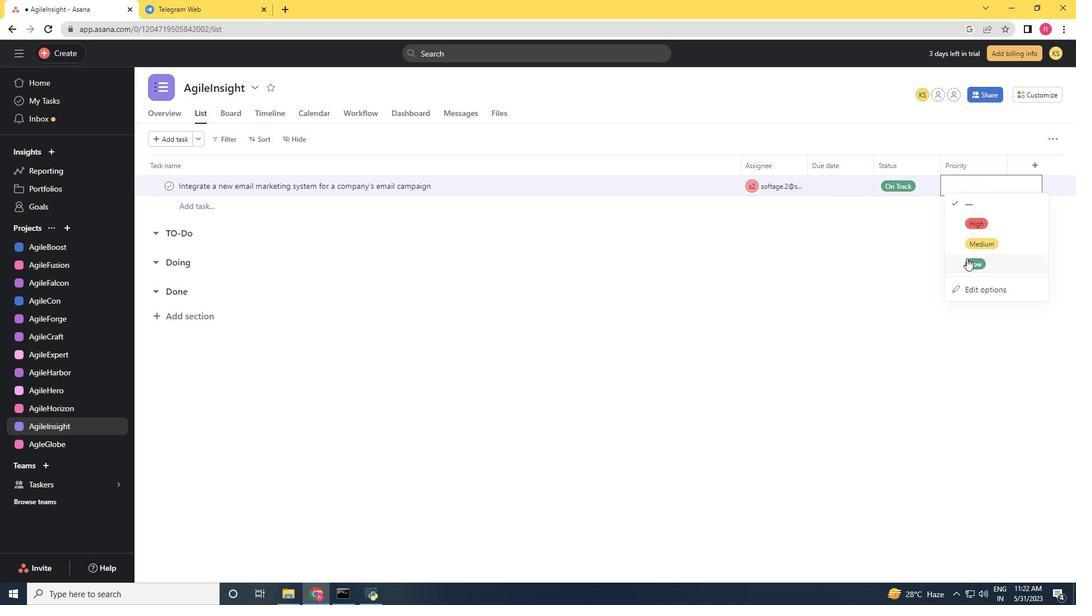 
